 Task: Arrange a 60-minute interactive team-building theater and improvisation workshop for corporate teams.
Action: Mouse moved to (495, 230)
Screenshot: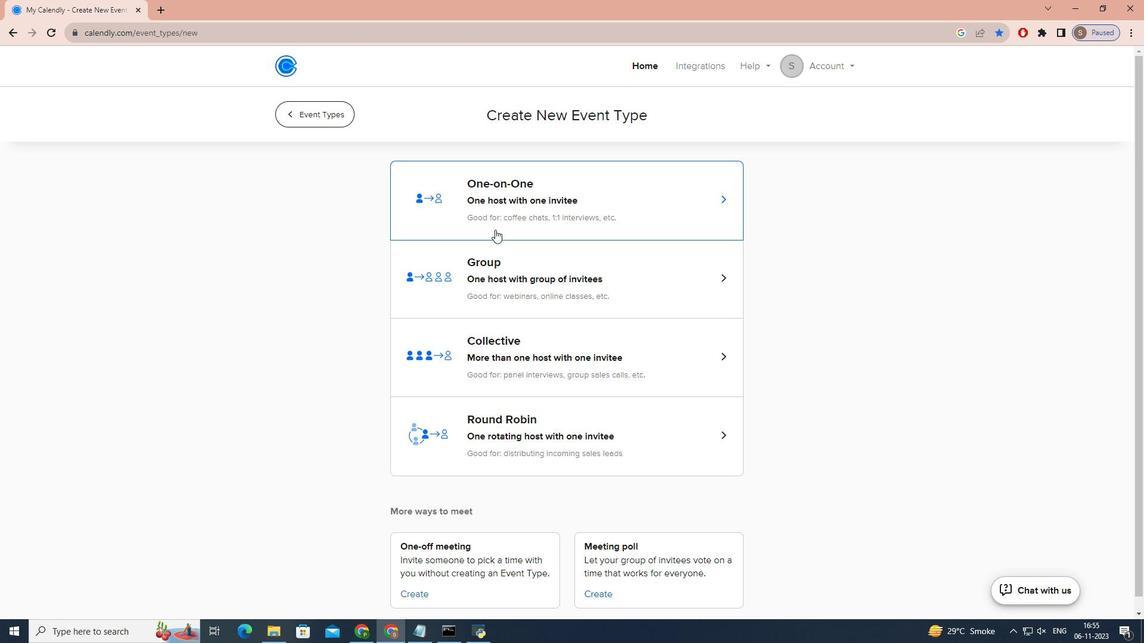 
Action: Mouse pressed left at (495, 230)
Screenshot: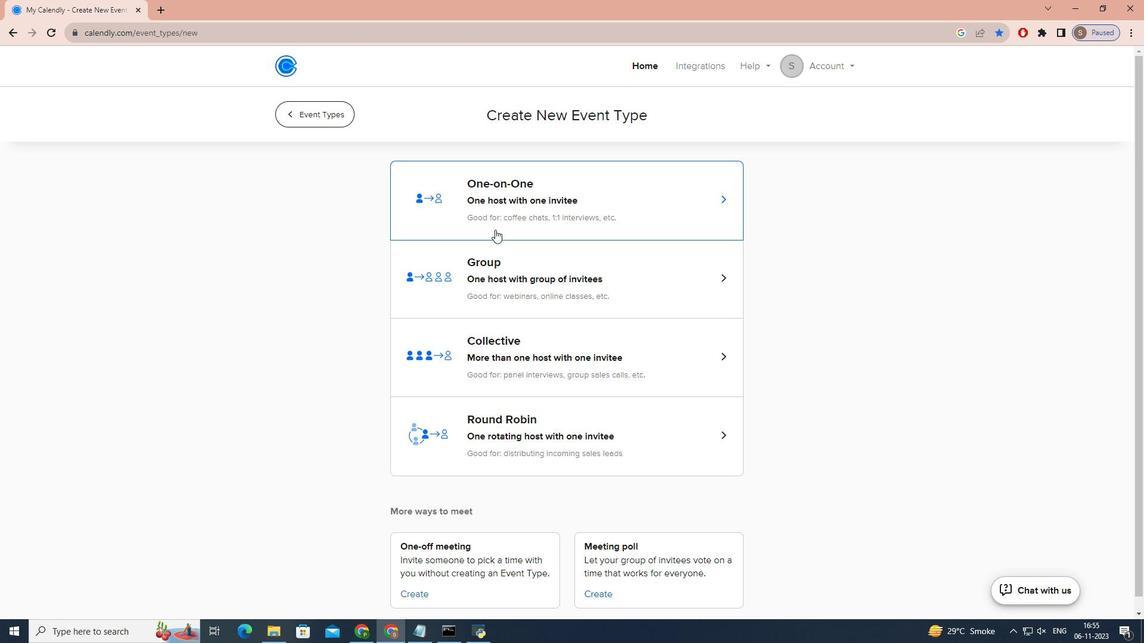 
Action: Mouse moved to (439, 291)
Screenshot: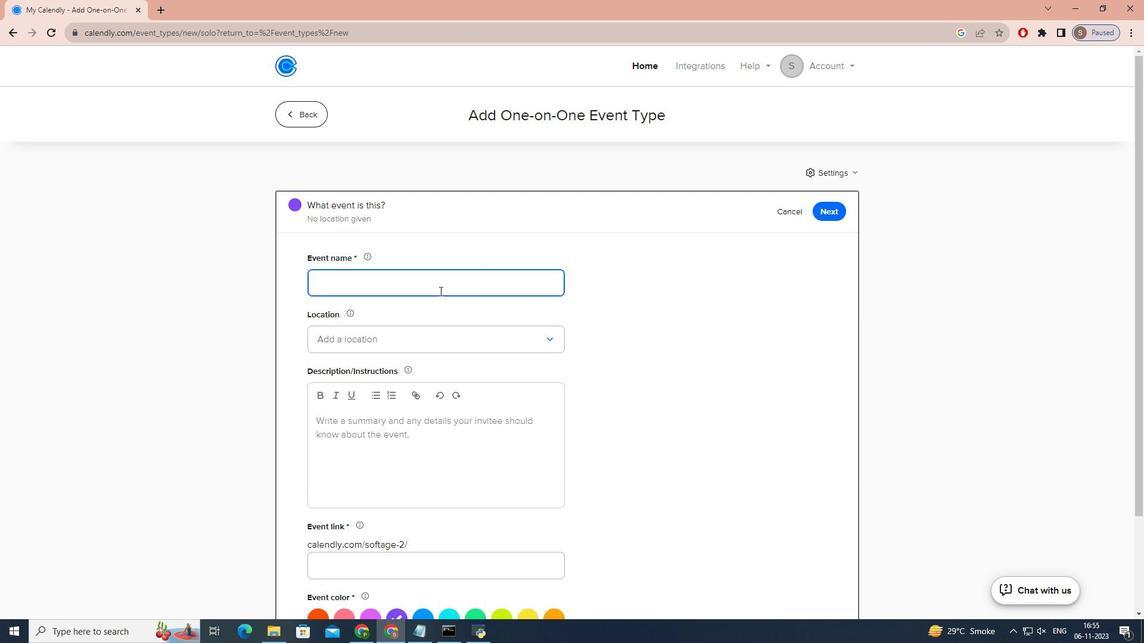
Action: Key pressed i<Key.caps_lock>NTERACTIVE<Key.space><Key.caps_lock>t<Key.caps_lock>EAM-<Key.caps_lock>b<Key.caps_lock>UILDING<Key.space><Key.caps_lock>t<Key.caps_lock>HEATER<Key.space><Key.shift><Key.shift><Key.shift><Key.shift><Key.shift><Key.shift><Key.shift><Key.shift><Key.shift><Key.shift>&<Key.space><Key.caps_lock>i<Key.caps_lock>MPROVISATION<Key.space><Key.caps_lock>w<Key.caps_lock>ORKSHOP
Screenshot: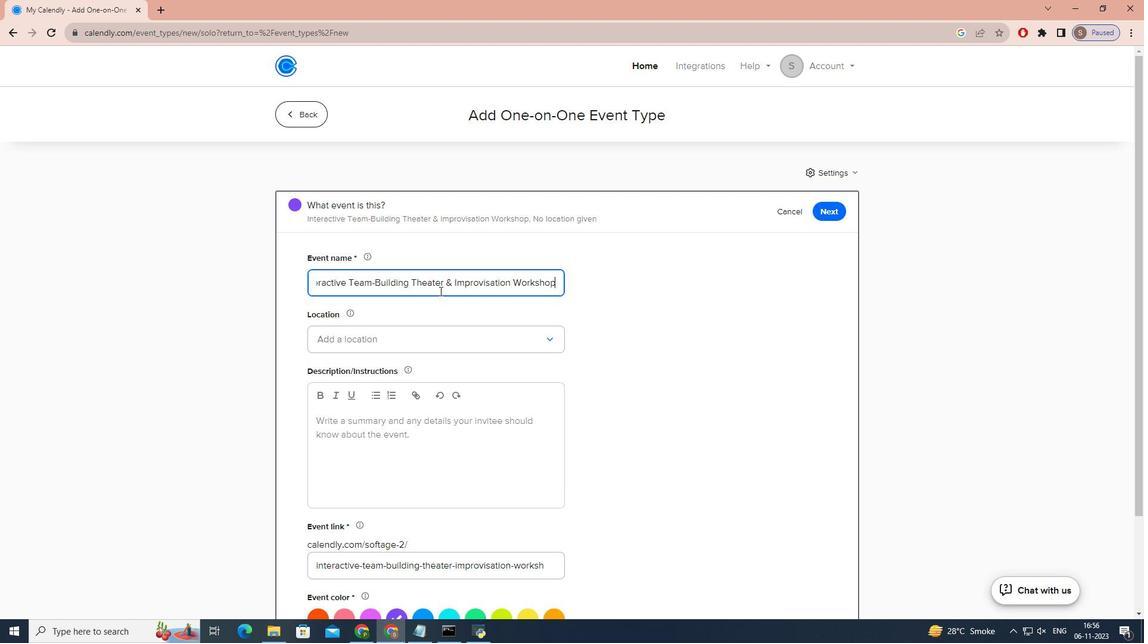 
Action: Mouse moved to (514, 281)
Screenshot: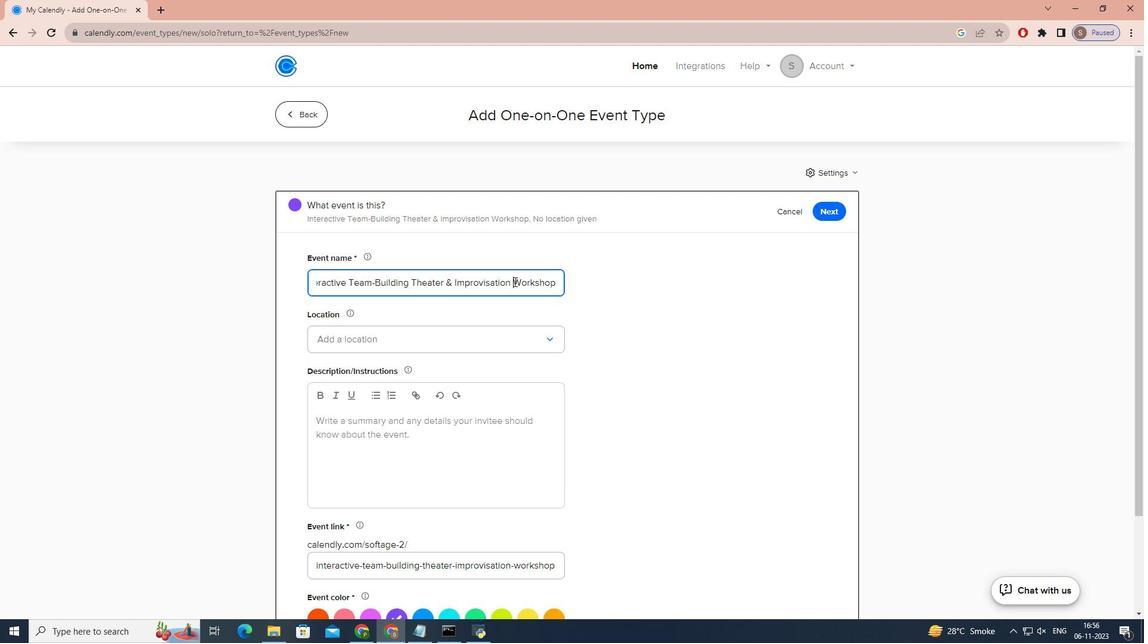 
Action: Mouse pressed left at (514, 281)
Screenshot: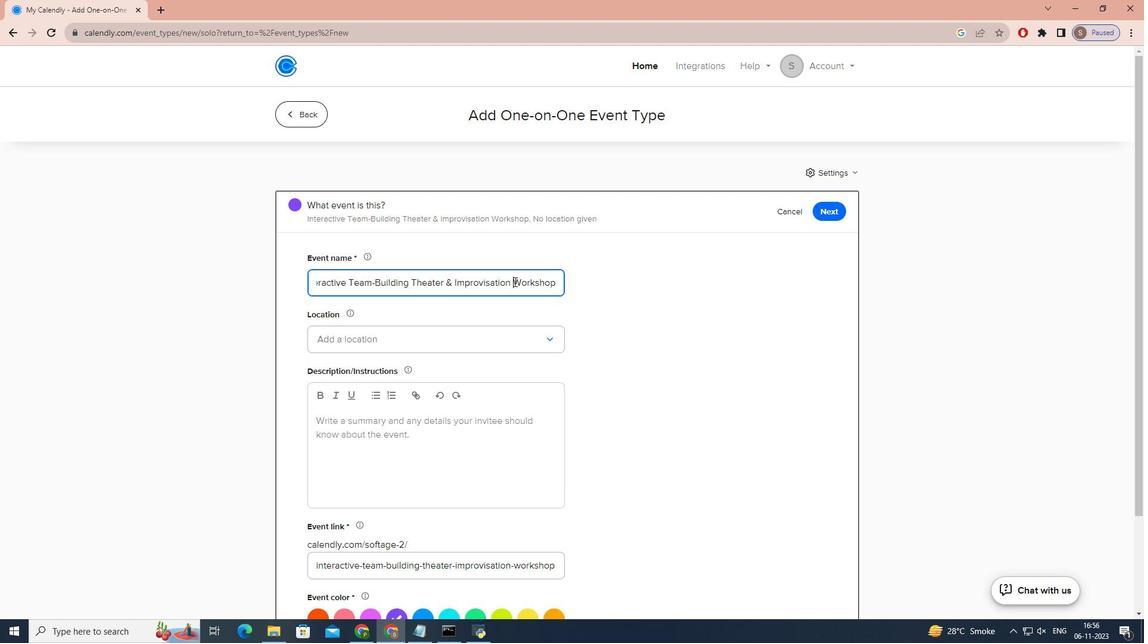 
Action: Mouse moved to (559, 277)
Screenshot: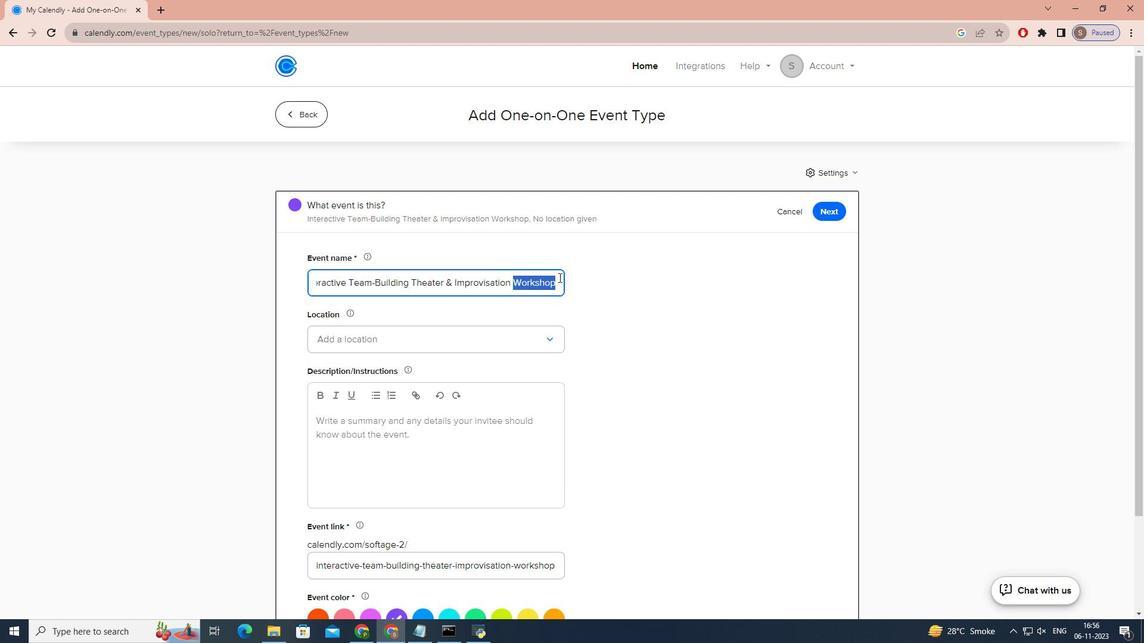 
Action: Key pressed <Key.delete>
Screenshot: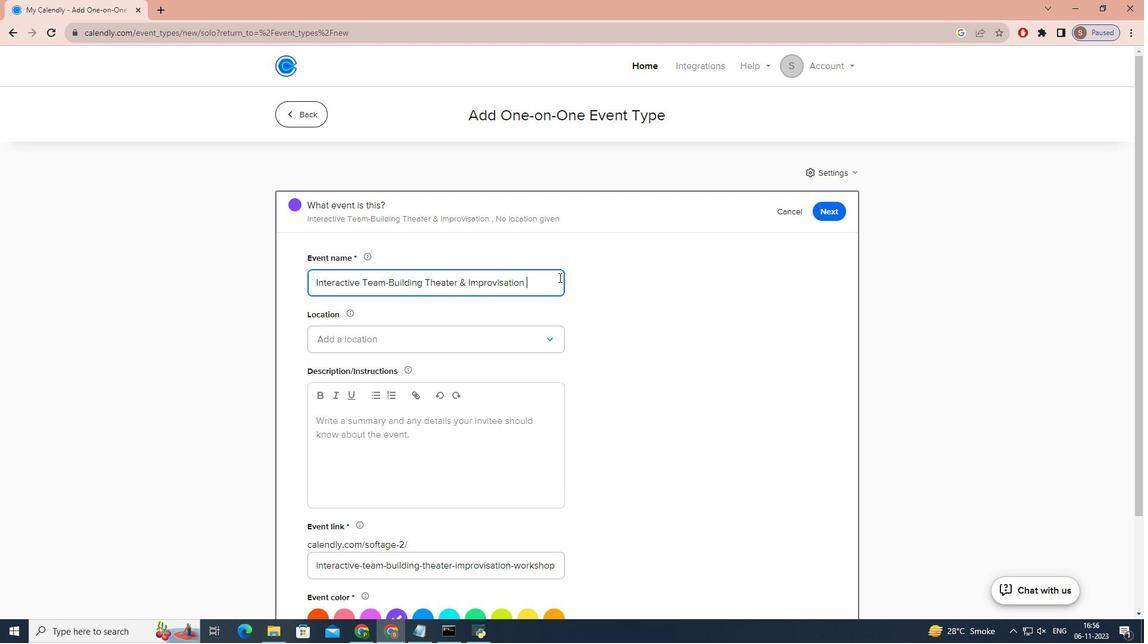 
Action: Mouse moved to (546, 340)
Screenshot: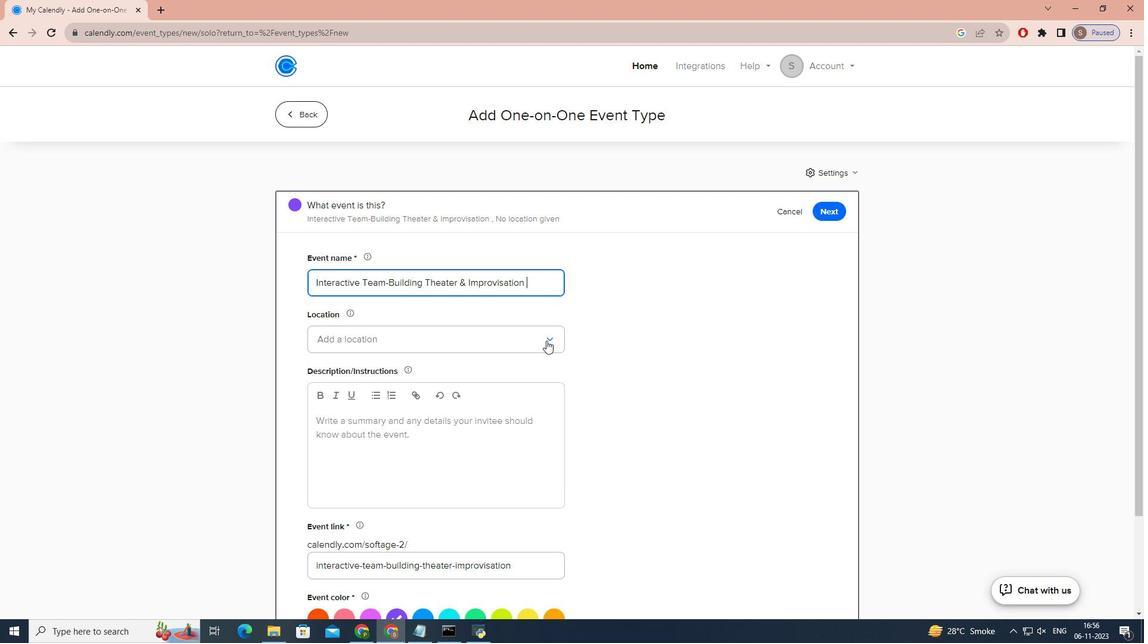 
Action: Mouse pressed left at (546, 340)
Screenshot: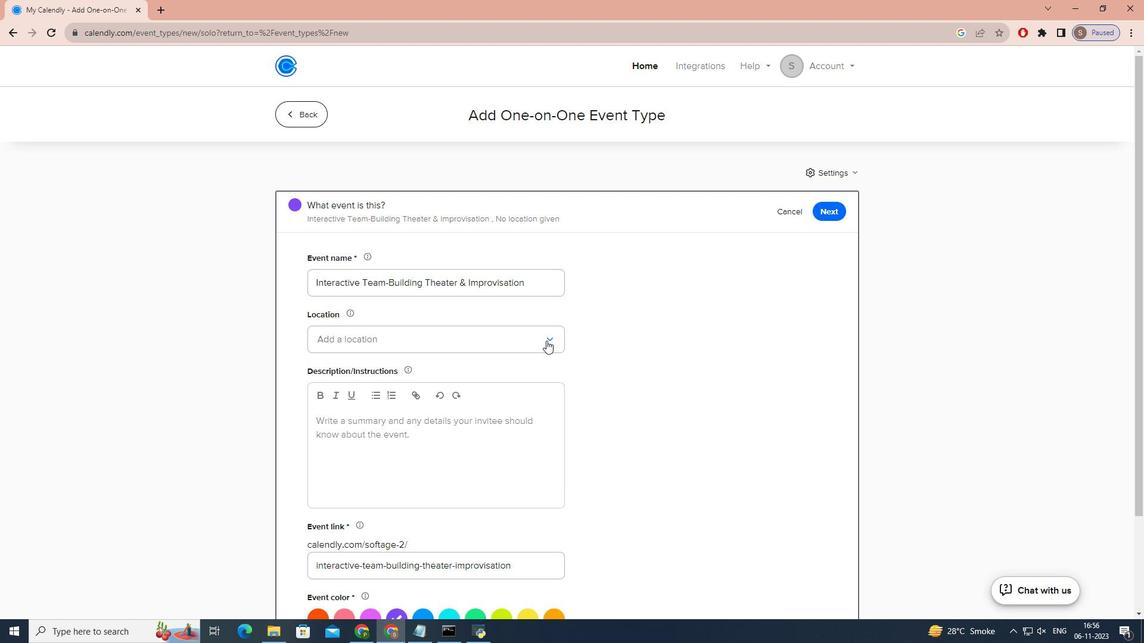 
Action: Mouse moved to (508, 368)
Screenshot: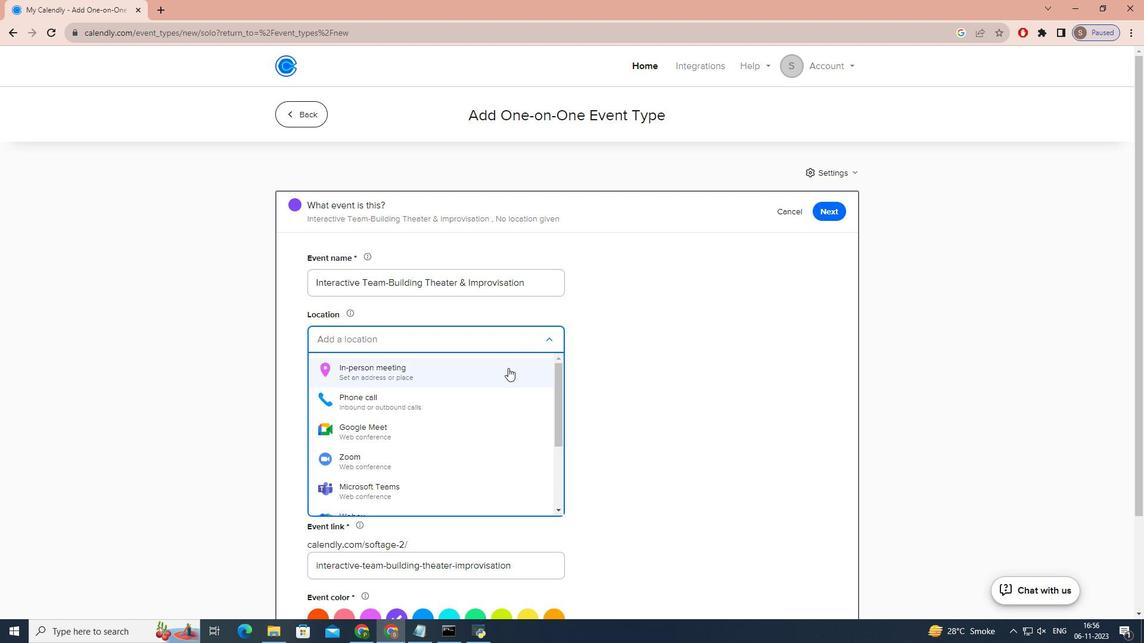
Action: Mouse pressed left at (508, 368)
Screenshot: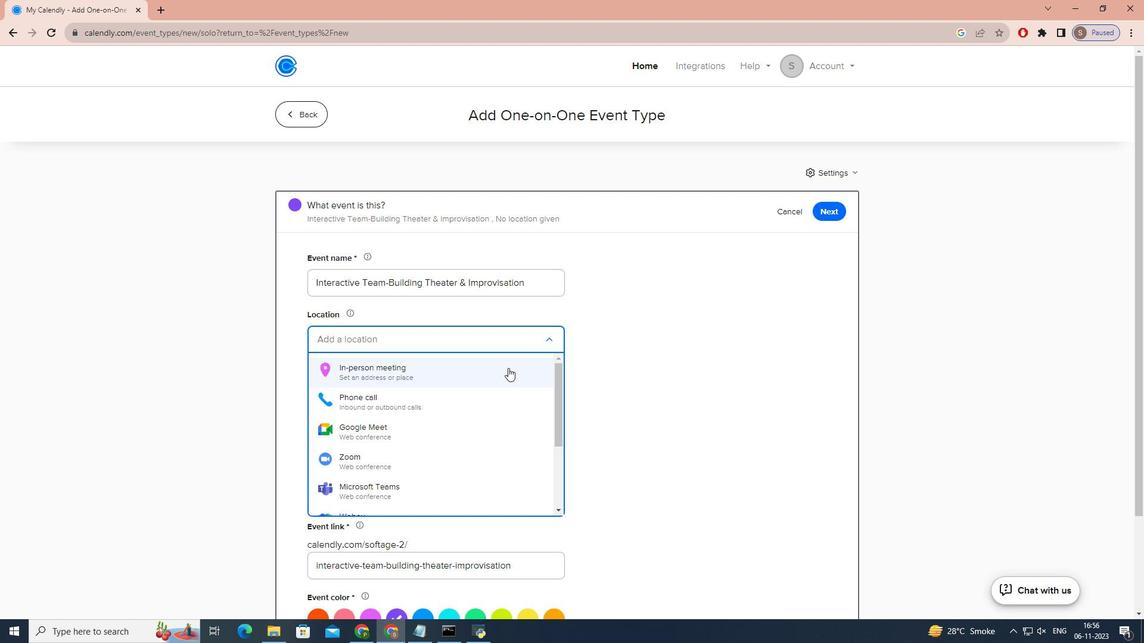 
Action: Mouse moved to (511, 200)
Screenshot: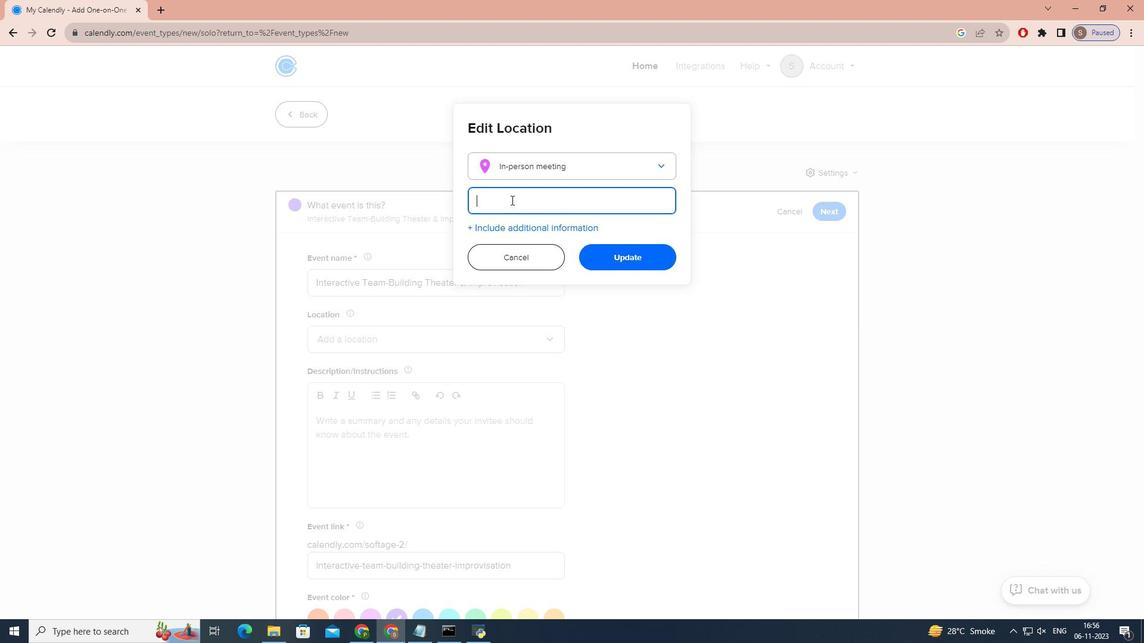 
Action: Mouse pressed left at (511, 200)
Screenshot: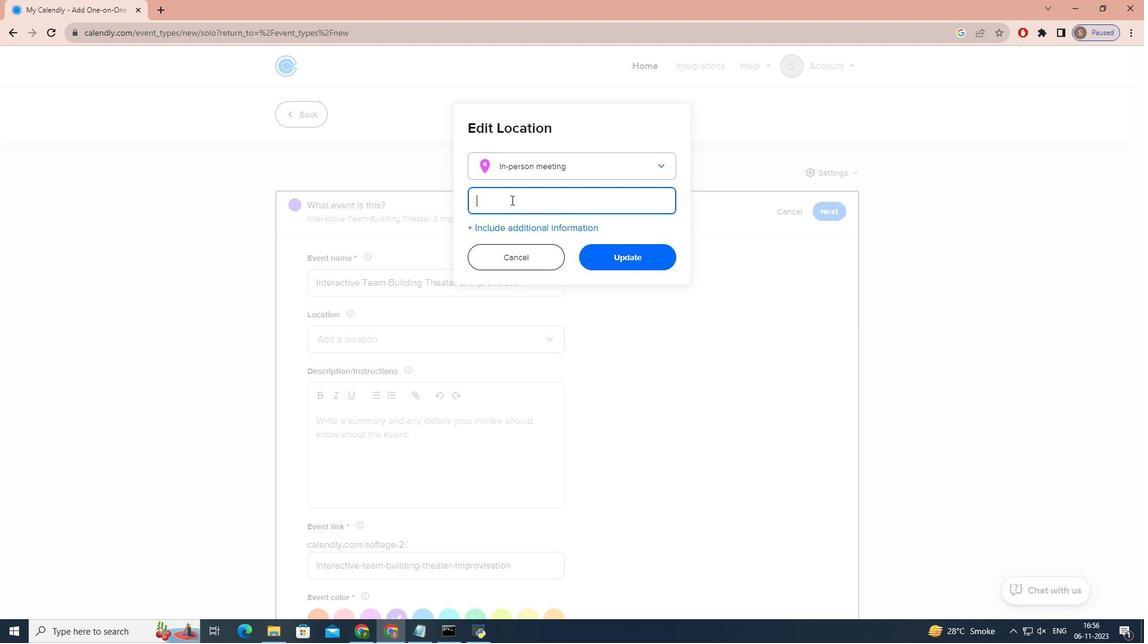 
Action: Key pressed <Key.caps_lock>t<Key.caps_lock>HE<Key.space><Key.caps_lock>g<Key.caps_lock>UTHRIE<Key.space><Key.caps_lock>t<Key.caps_lock>HEATER,<Key.space><Key.caps_lock>m<Key.caps_lock>INNEAO<Key.backspace>POLIS,<Key.space><Key.caps_lock>m<Key.caps_lock>INNESOTA,<Key.space><Key.caps_lock>usa
Screenshot: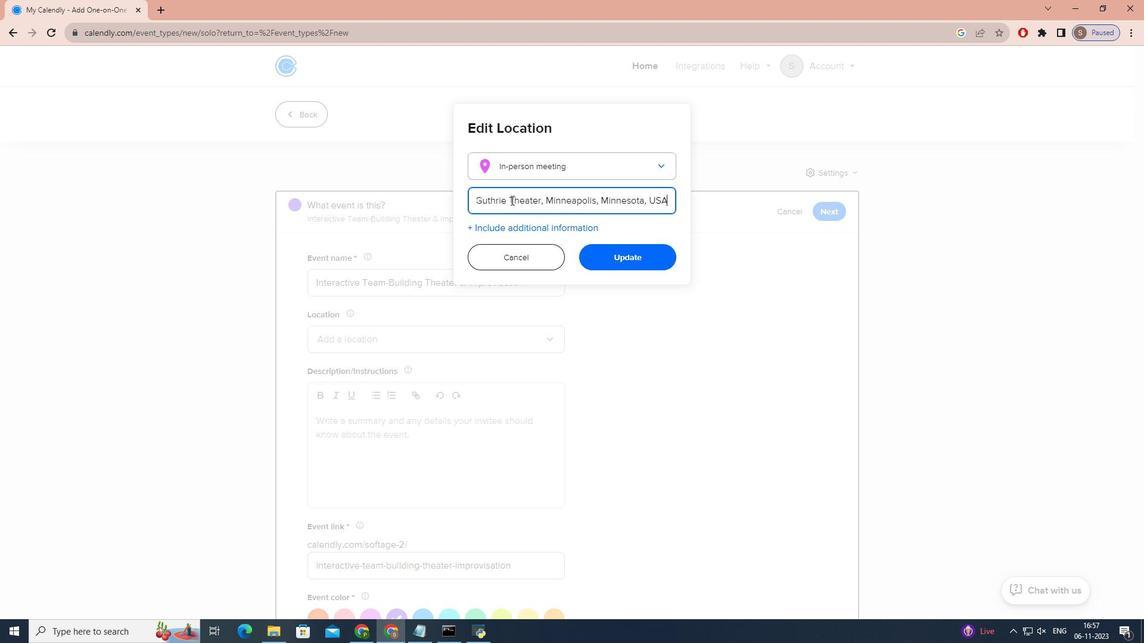 
Action: Mouse moved to (642, 250)
Screenshot: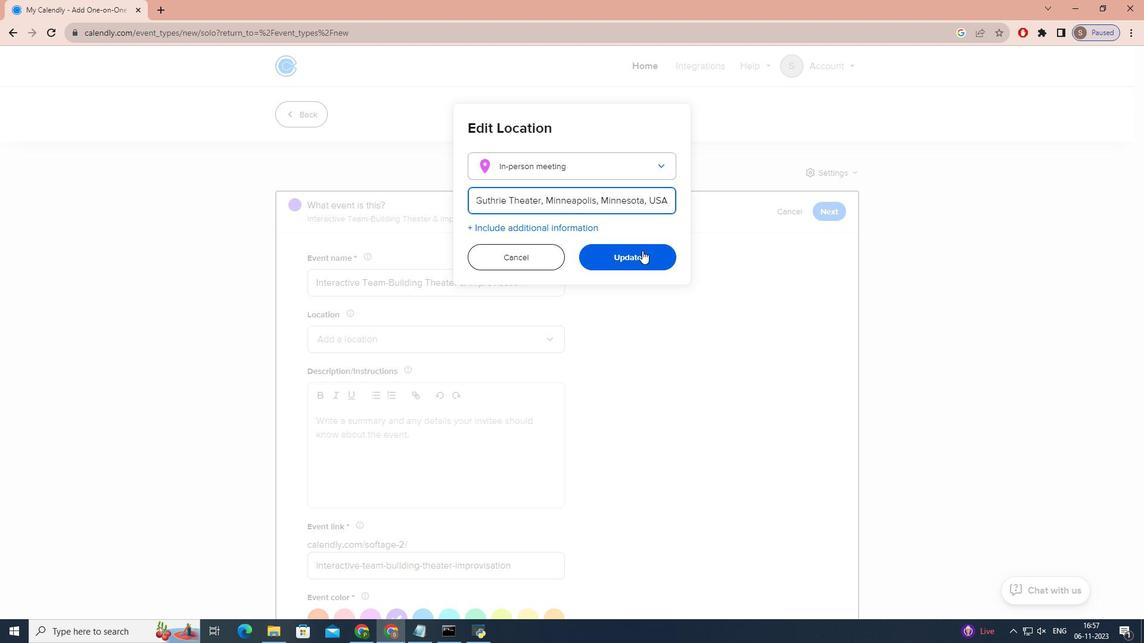 
Action: Mouse pressed left at (642, 250)
Screenshot: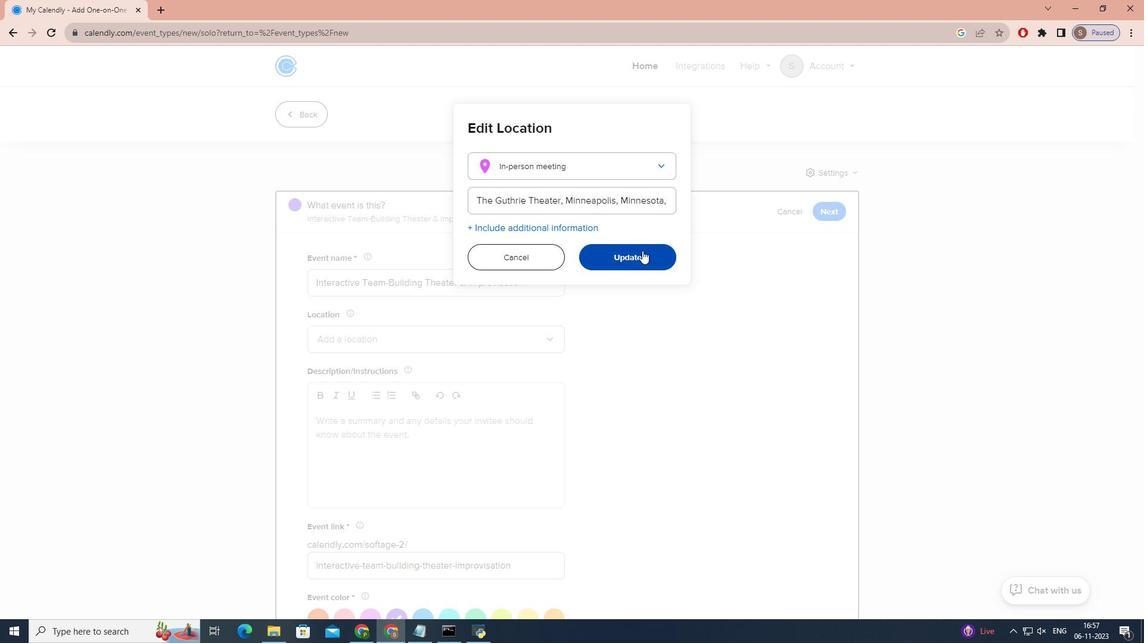 
Action: Mouse moved to (427, 456)
Screenshot: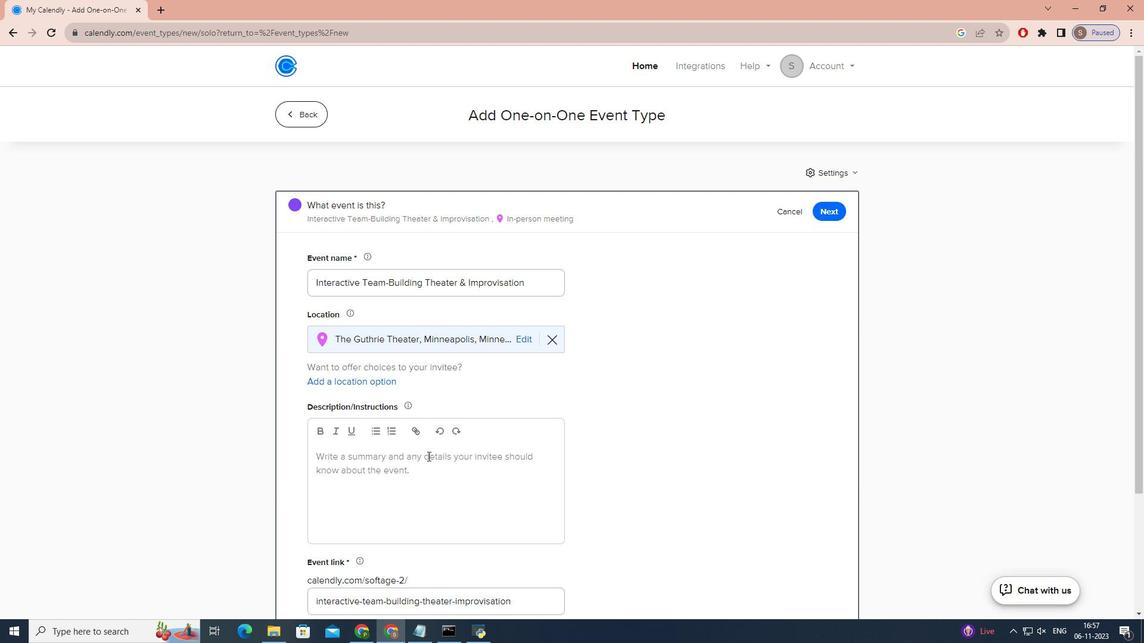 
Action: Mouse pressed left at (427, 456)
Screenshot: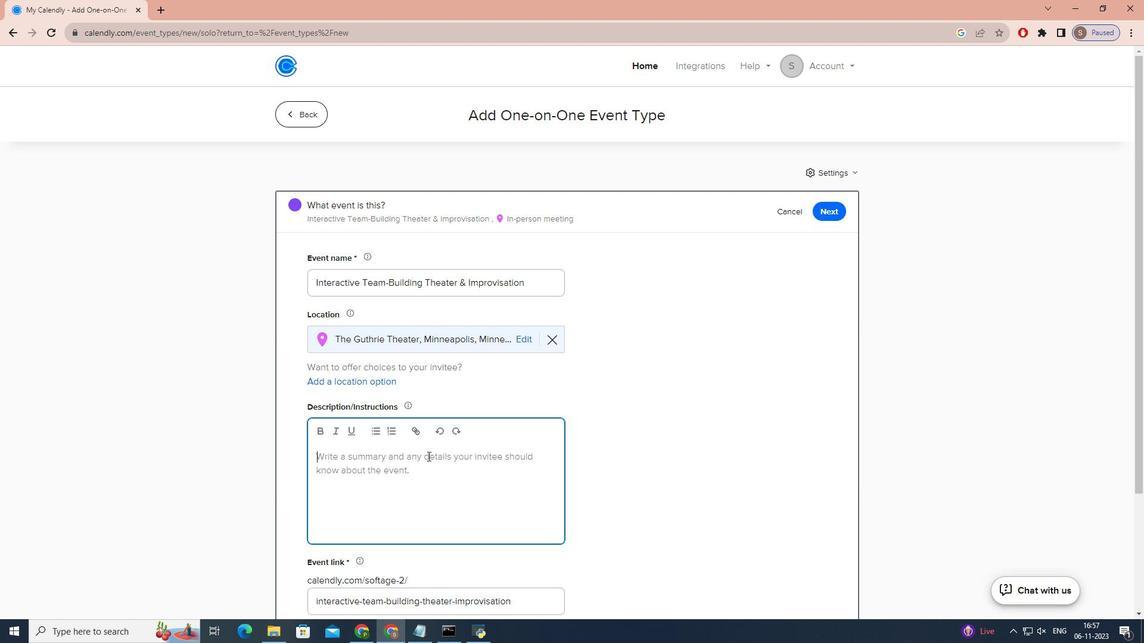 
Action: Key pressed j<Key.caps_lock>OIN<Key.space>OUR<Key.space>ENGAGING<Key.space>INTERACTIVE<Key.space>TEAM-BUILDING<Key.space>THEATER<Key.space>AND<Key.space>IMPROVISATION<Key.space>WORKSHOP<Key.space>DESIGNED<Key.space>TO<Key.space>FOSTER<Key.space>CREATIVITY,<Key.space>TEAMWORK,<Key.space>AND<Key.space>EFFECTIVE<Key.space>COMMUNICATION<Key.space>WITHIN<Key.space>YOUR<Key.space>CORPORATE<Key.space>TEAM.<Key.space><Key.enter><Key.caps_lock>o<Key.caps_lock>UR<Key.space>EXPERIENCED<Key.space>FACILITIES<Key.backspace><Key.backspace>ORS<Key.space><Key.backspace><Key.backspace><Key.backspace><Key.backspace><Key.backspace><Key.backspace>TATORS<Key.space>WILL<Key.space>GUIDE<Key.space>YOUR<Key.space>TEAM<Key.space>THROUGH<Key.space>S<Key.backspace>A<Key.space>SERIES<Key.space>OF<Key.space>FUN<Key.space>AND<Key.space>DYNAMIC<Key.space>EC<Key.backspace>XERCISES<Key.space>THAT<Key.space>WILL<Key.space>NOT<Key.space>ONLY<Key.space>BOOST<Key.space>MORABLE<Key.space><Key.backspace><Key.backspace><Key.backspace><Key.backspace><Key.backspace>ALE<Key.space>BUT<Key.space>ALSO<Key.space>IMPROVE<Key.space>PROBLEM-SOLVING<Key.space>SKILLS.
Screenshot: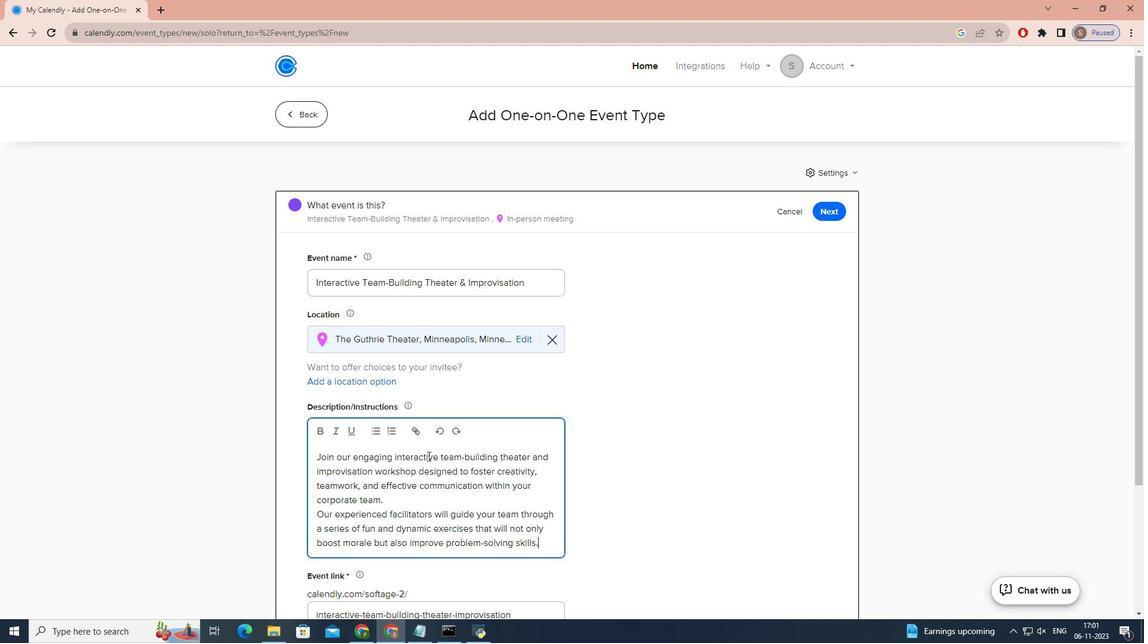 
Action: Mouse moved to (517, 414)
Screenshot: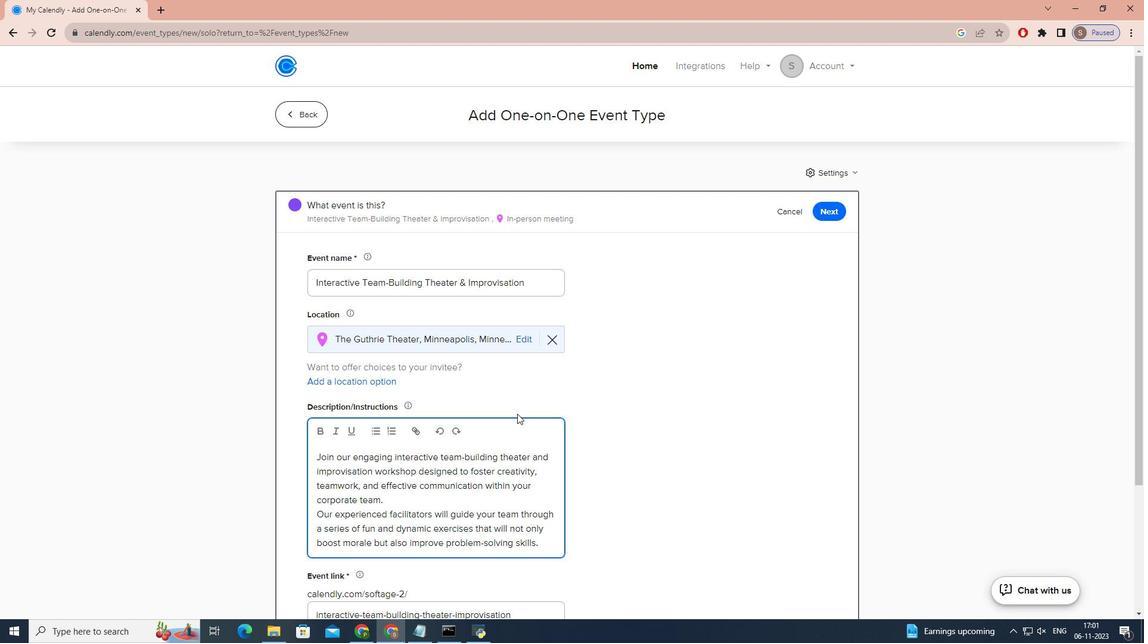
Action: Mouse scrolled (517, 413) with delta (0, 0)
Screenshot: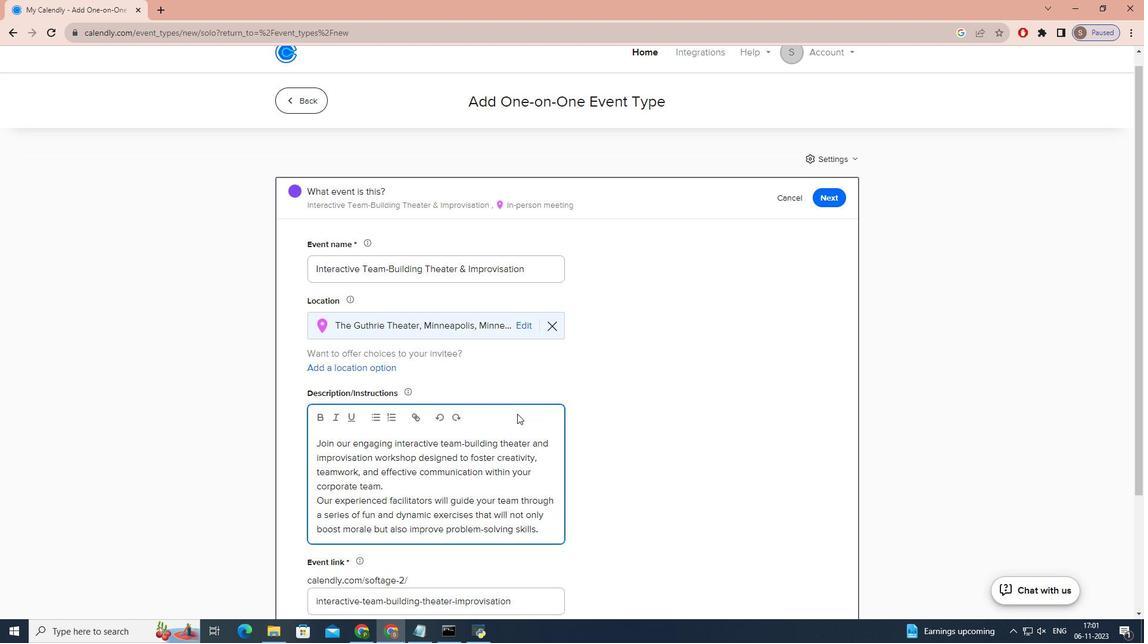 
Action: Mouse scrolled (517, 413) with delta (0, 0)
Screenshot: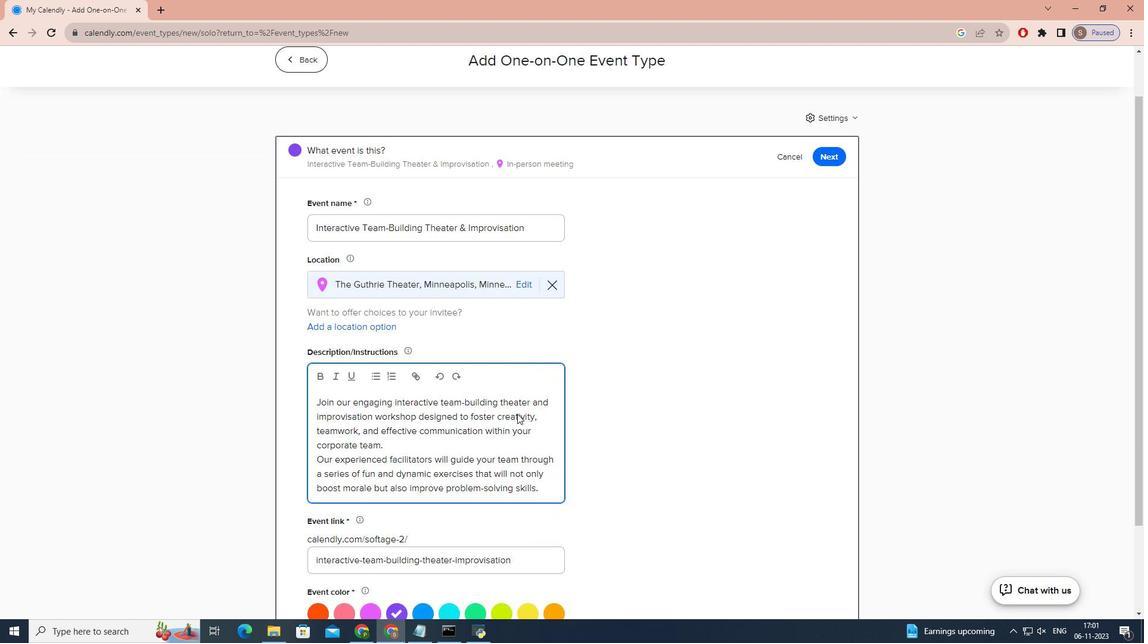 
Action: Mouse scrolled (517, 413) with delta (0, 0)
Screenshot: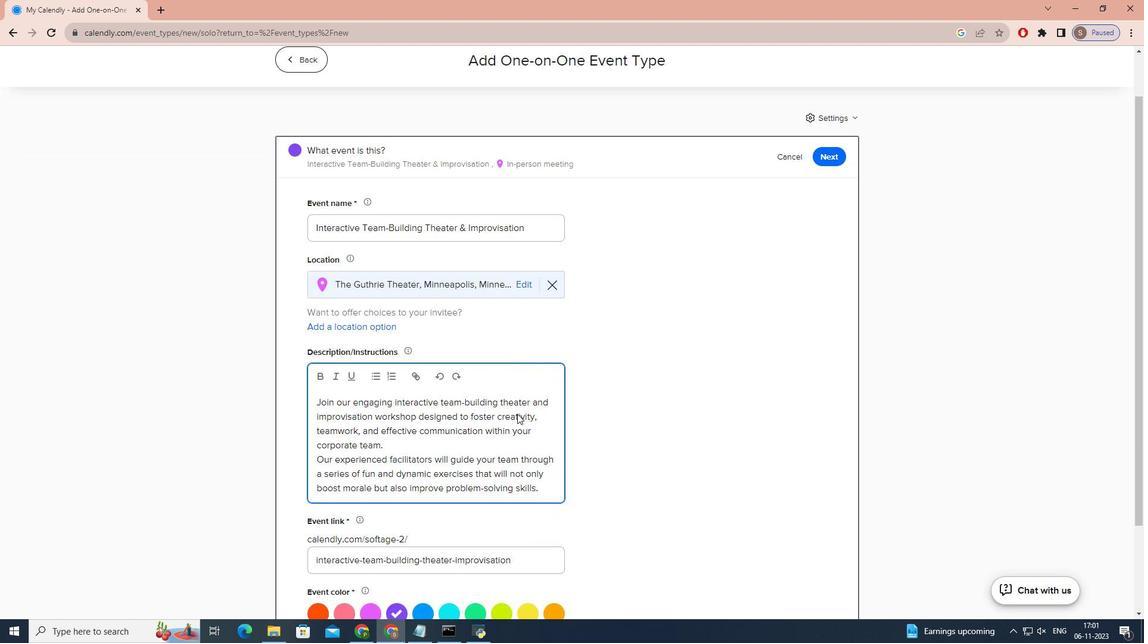 
Action: Mouse scrolled (517, 413) with delta (0, 0)
Screenshot: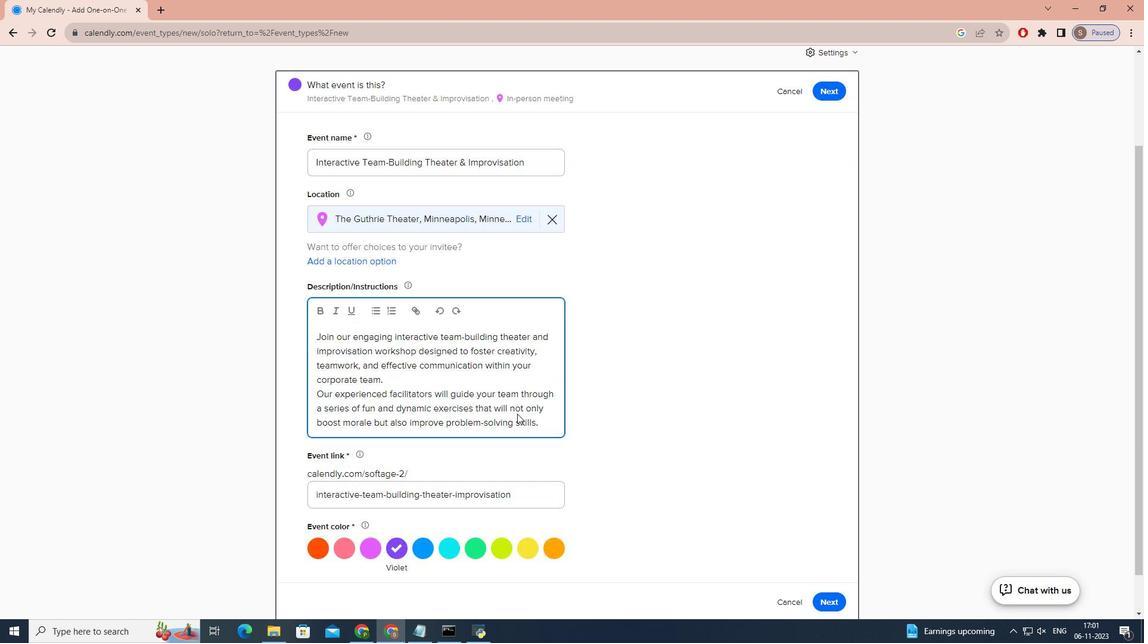 
Action: Mouse scrolled (517, 413) with delta (0, 0)
Screenshot: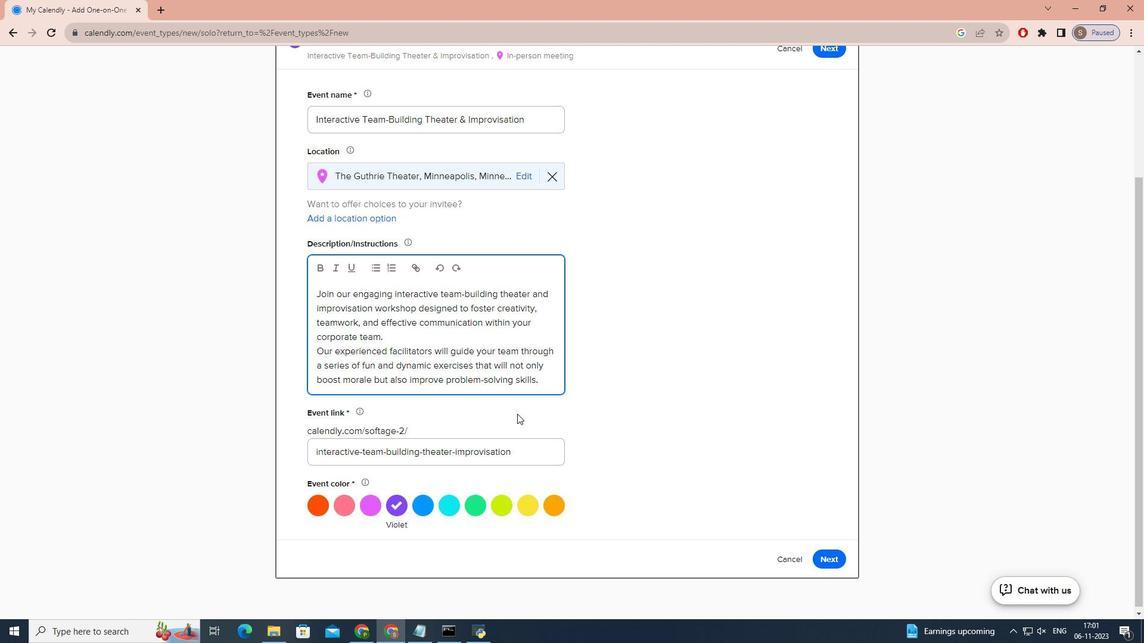 
Action: Mouse scrolled (517, 413) with delta (0, 0)
Screenshot: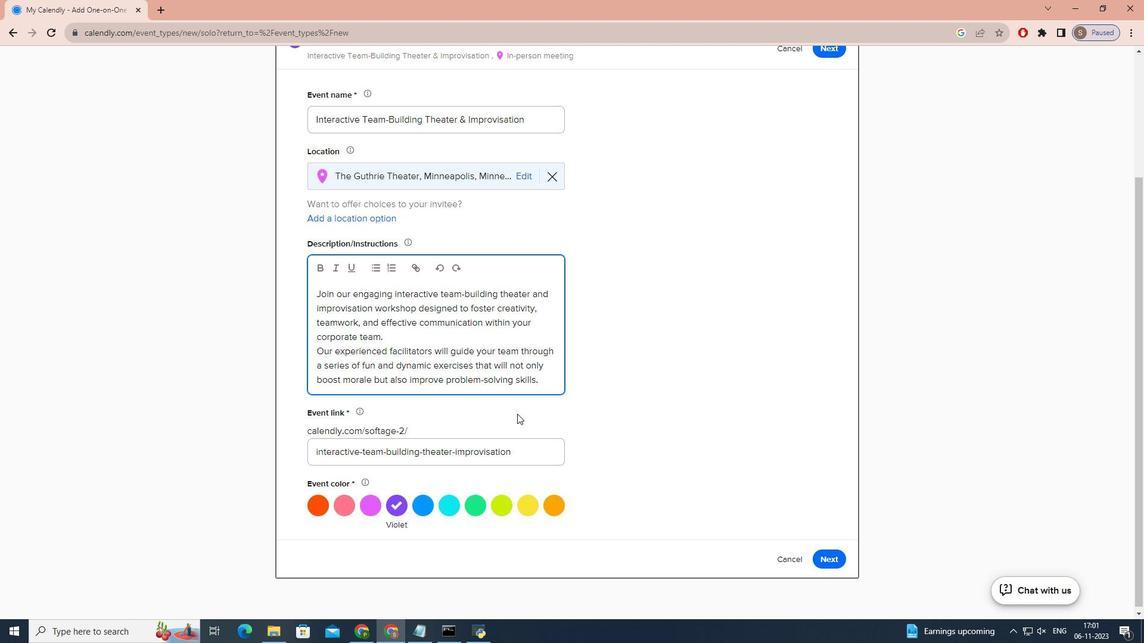 
Action: Mouse moved to (476, 501)
Screenshot: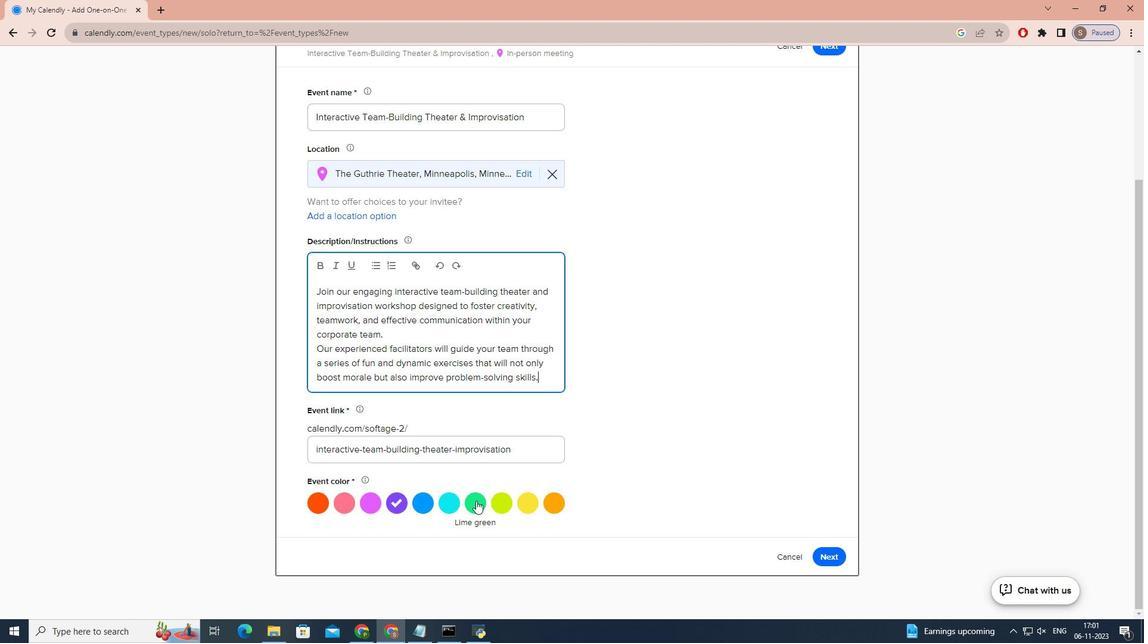 
Action: Mouse pressed left at (476, 501)
Screenshot: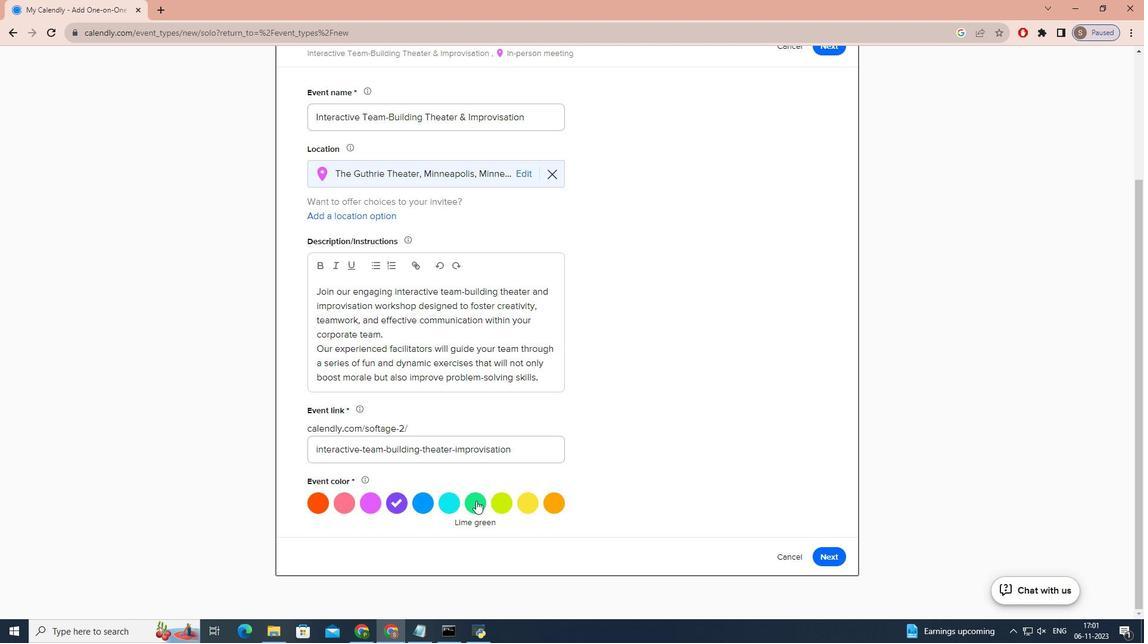 
Action: Mouse moved to (839, 560)
Screenshot: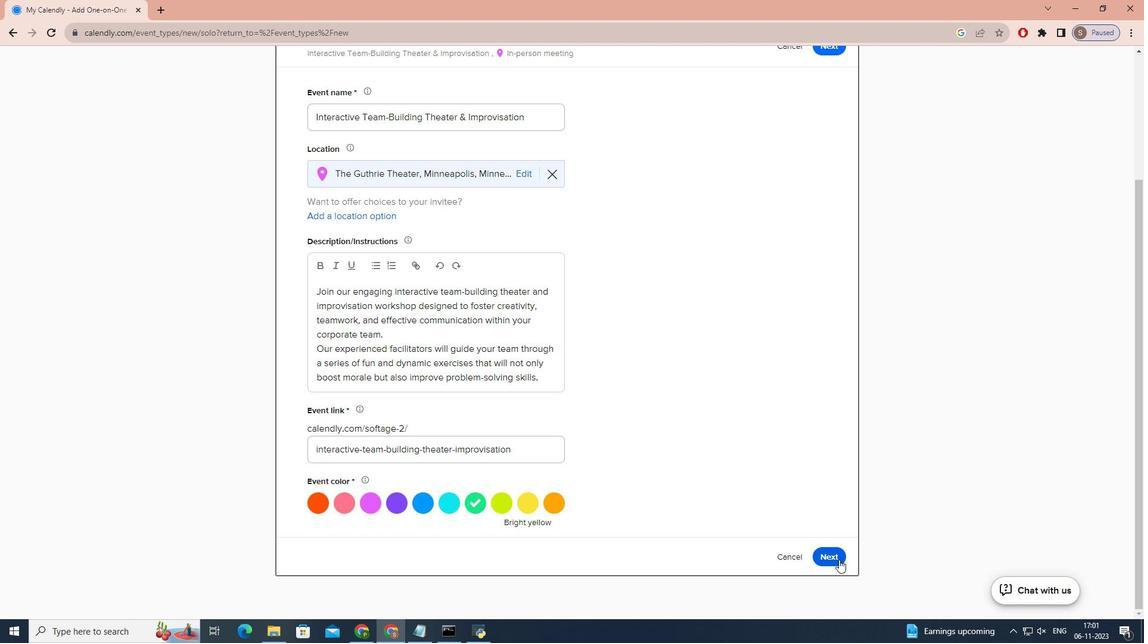
Action: Mouse pressed left at (839, 560)
Screenshot: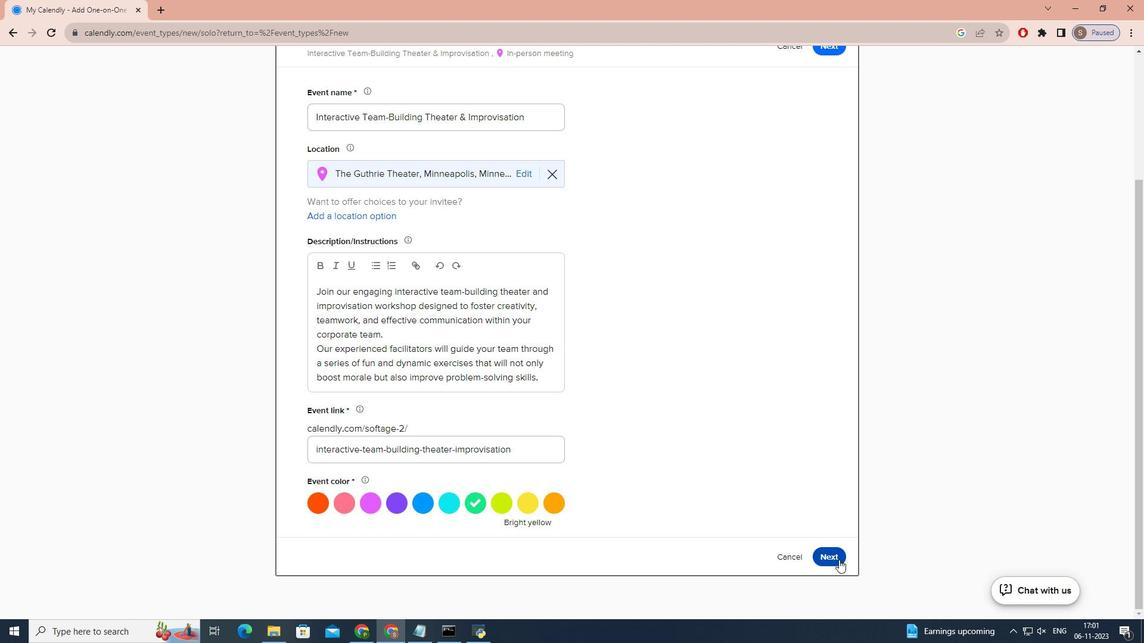 
Action: Mouse moved to (399, 339)
Screenshot: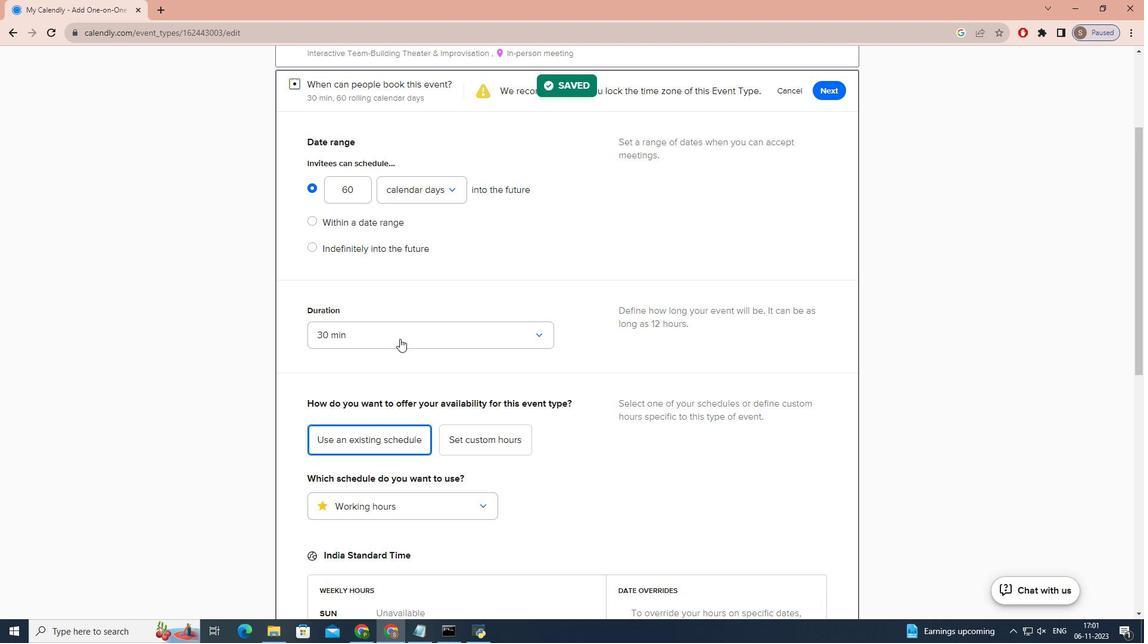 
Action: Mouse pressed left at (399, 339)
Screenshot: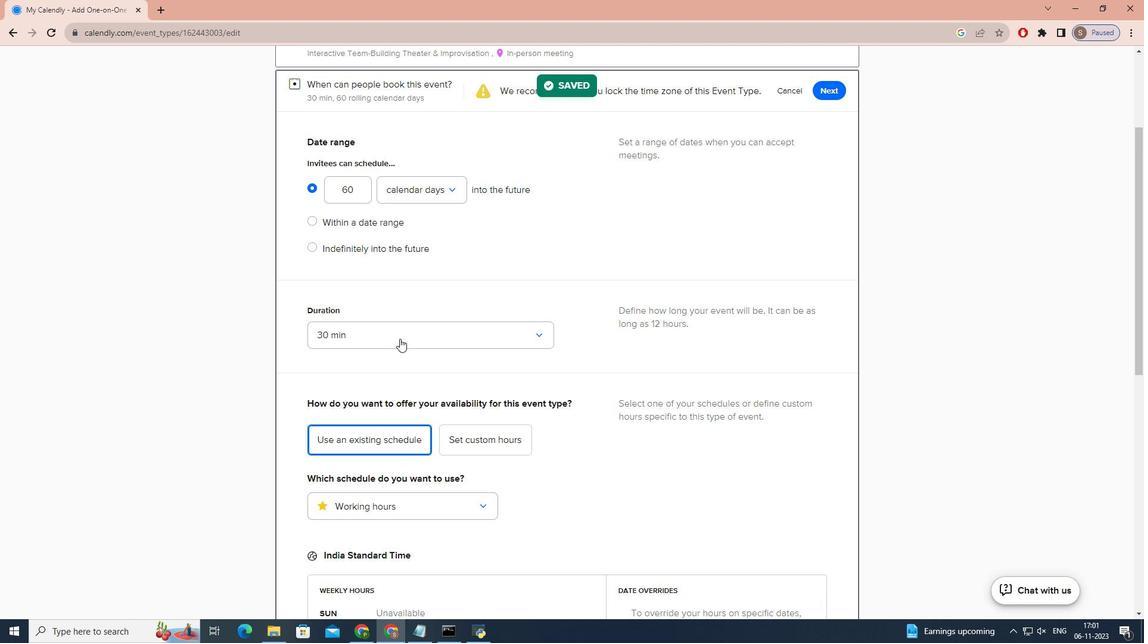 
Action: Mouse moved to (376, 435)
Screenshot: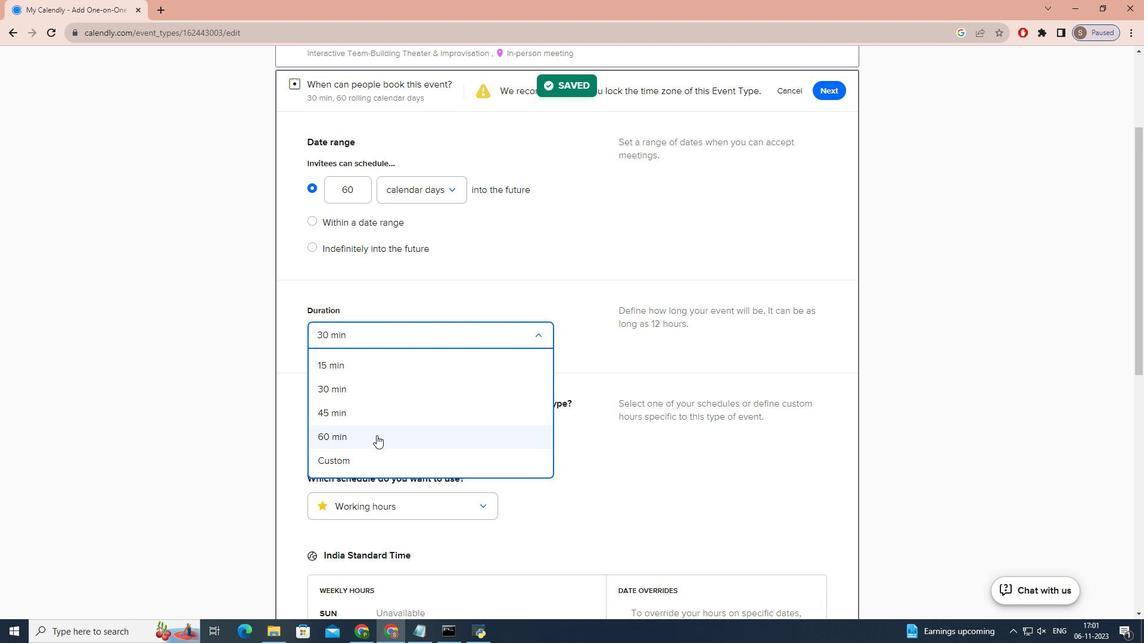 
Action: Mouse pressed left at (376, 435)
Screenshot: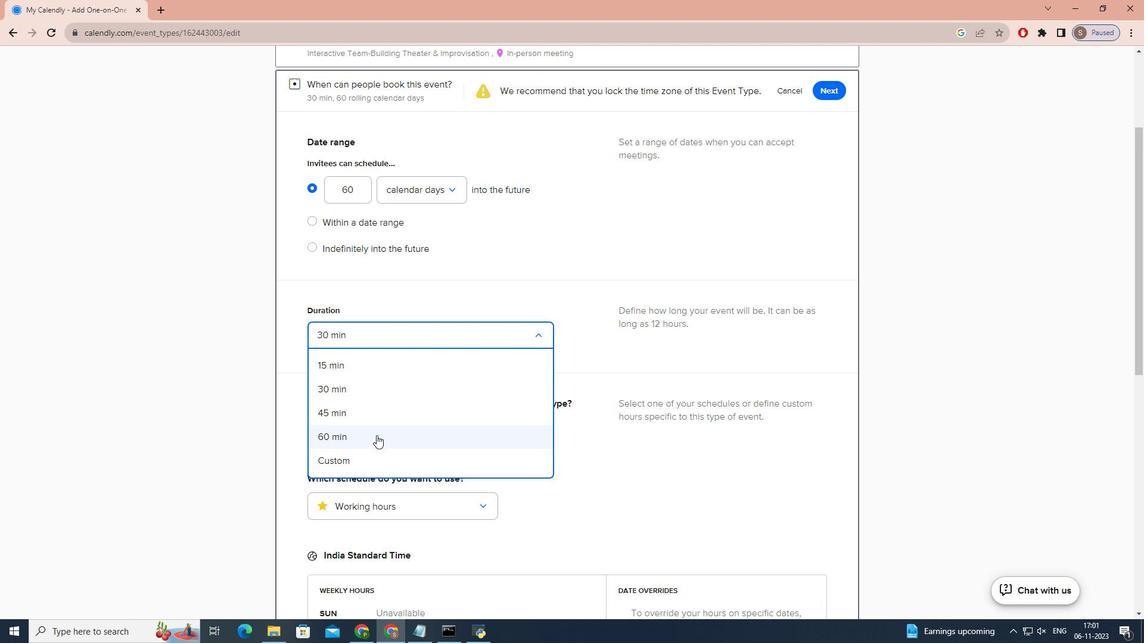 
Action: Mouse moved to (658, 354)
Screenshot: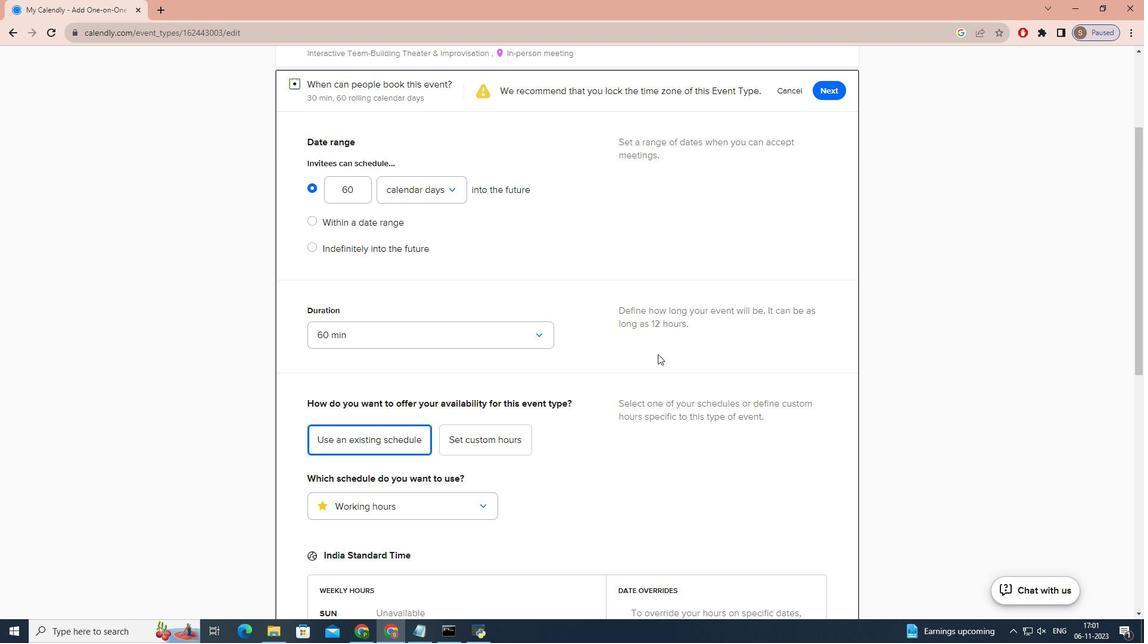 
Action: Mouse scrolled (658, 355) with delta (0, 0)
Screenshot: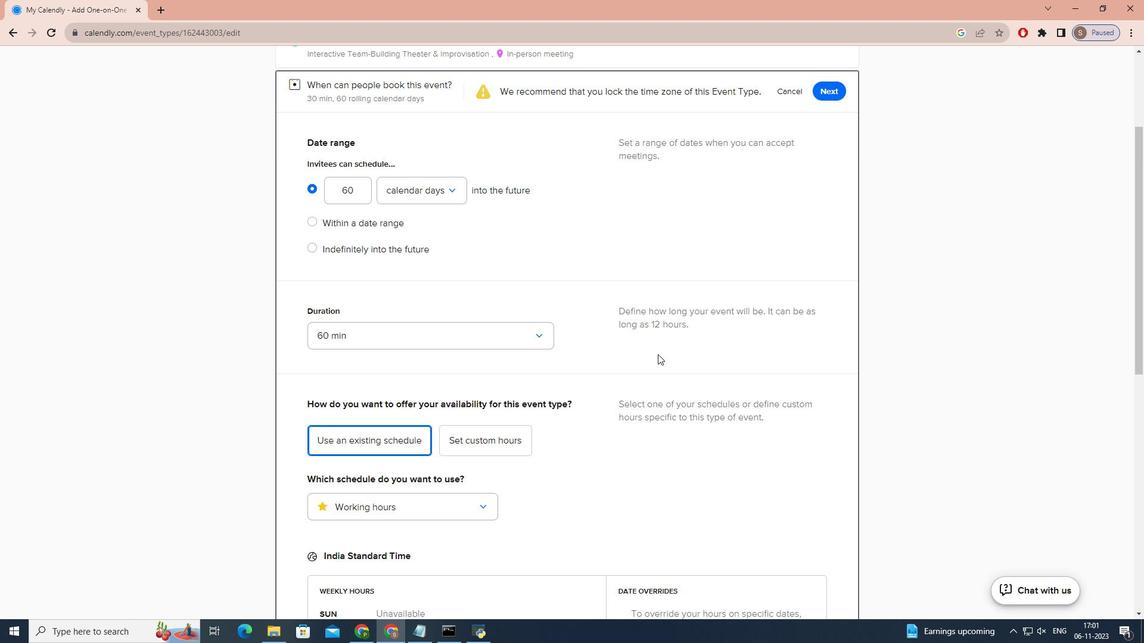 
Action: Mouse scrolled (658, 355) with delta (0, 0)
Screenshot: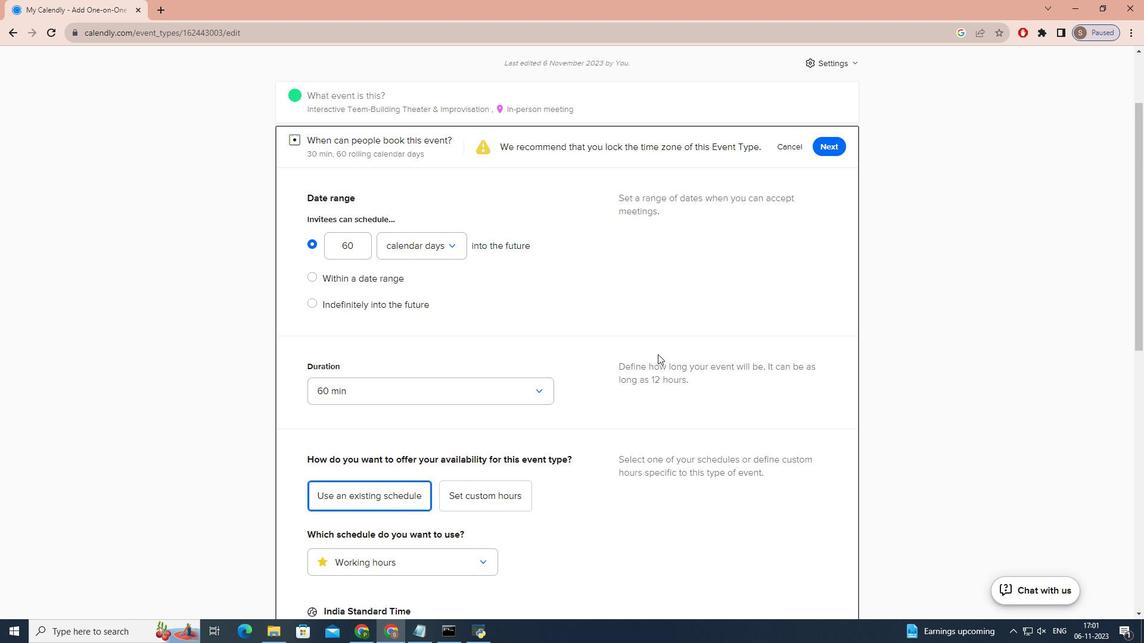 
Action: Mouse moved to (822, 200)
Screenshot: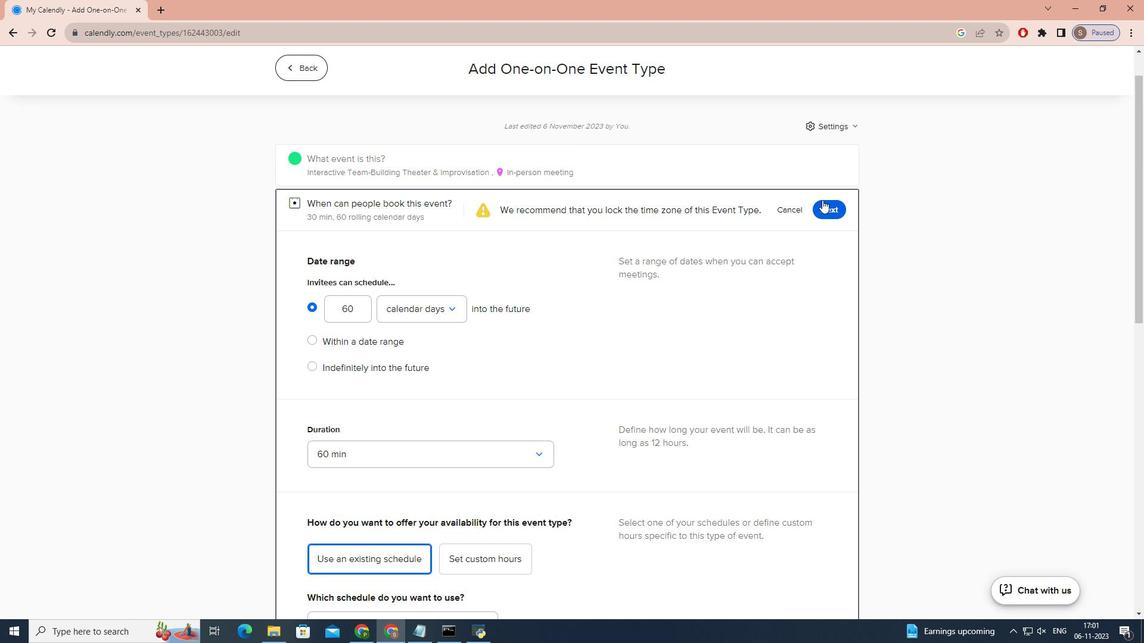 
Action: Mouse pressed left at (822, 200)
Screenshot: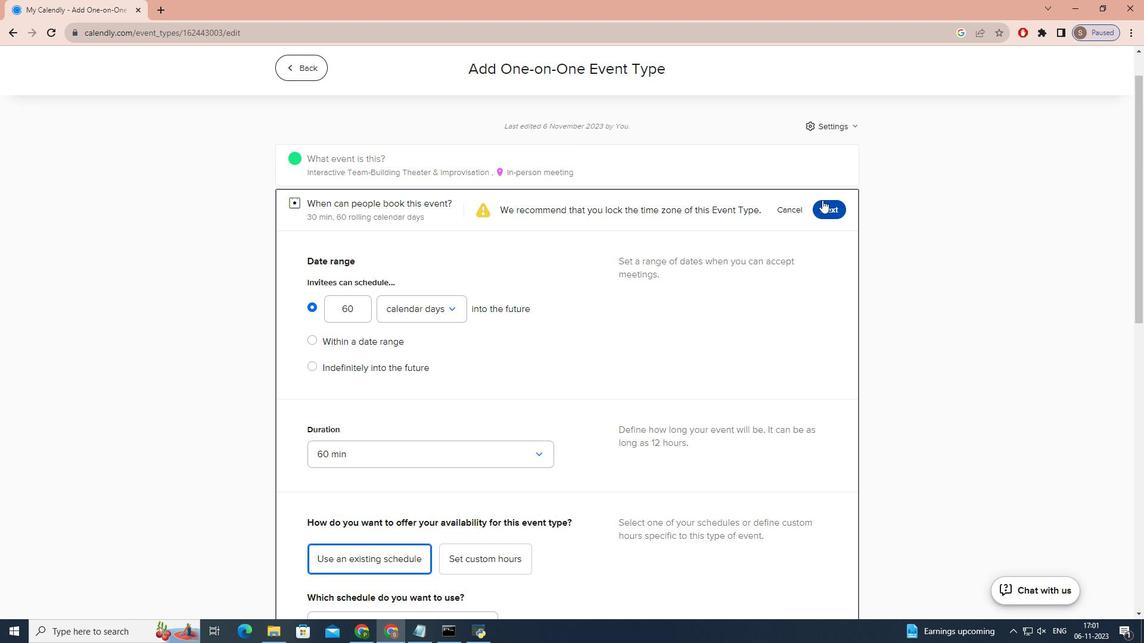 
